 Task: Choose the host language as French.
Action: Mouse moved to (653, 412)
Screenshot: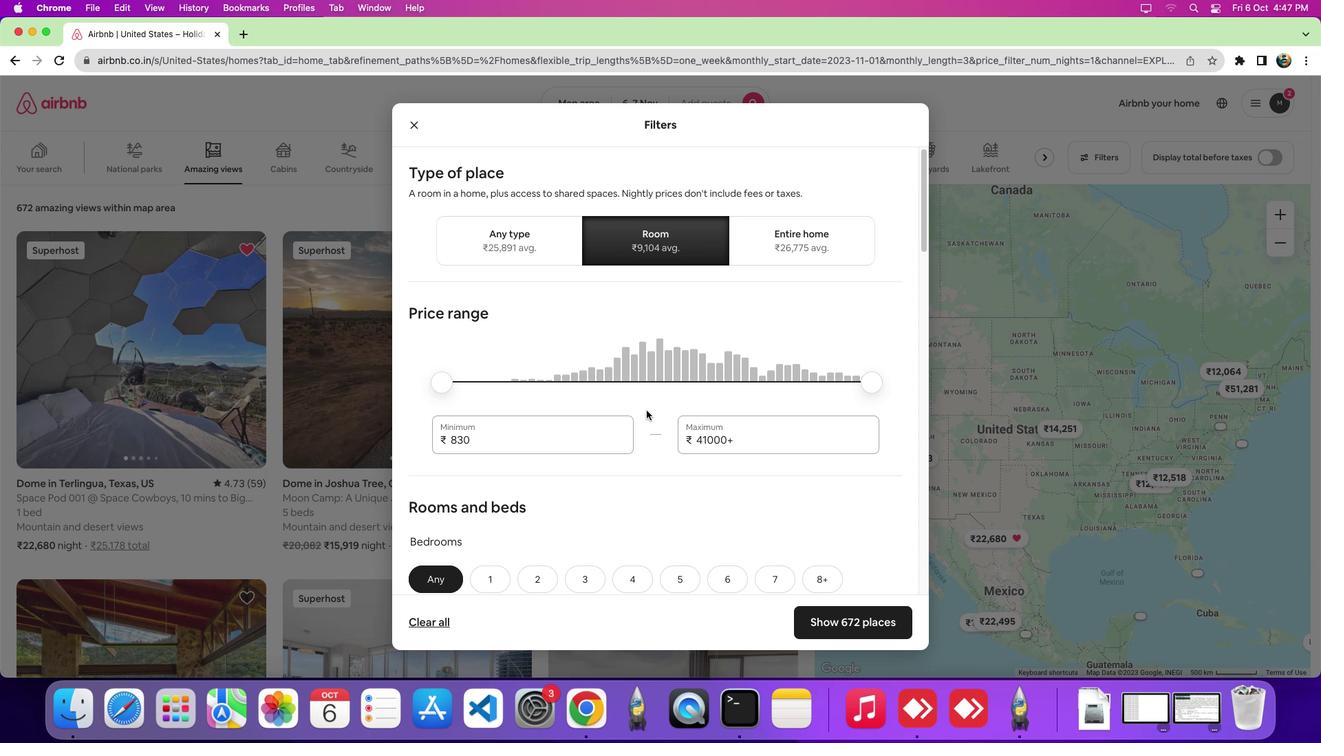 
Action: Mouse pressed left at (653, 412)
Screenshot: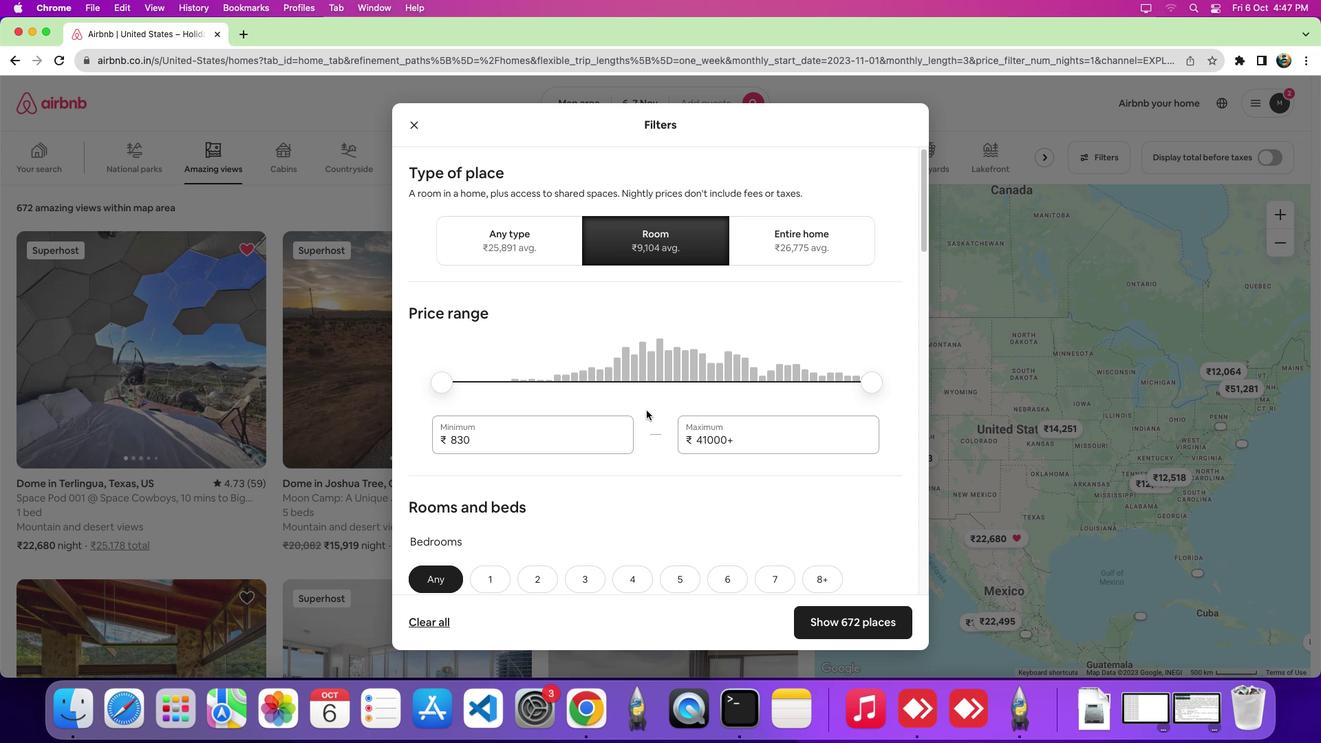 
Action: Mouse moved to (653, 464)
Screenshot: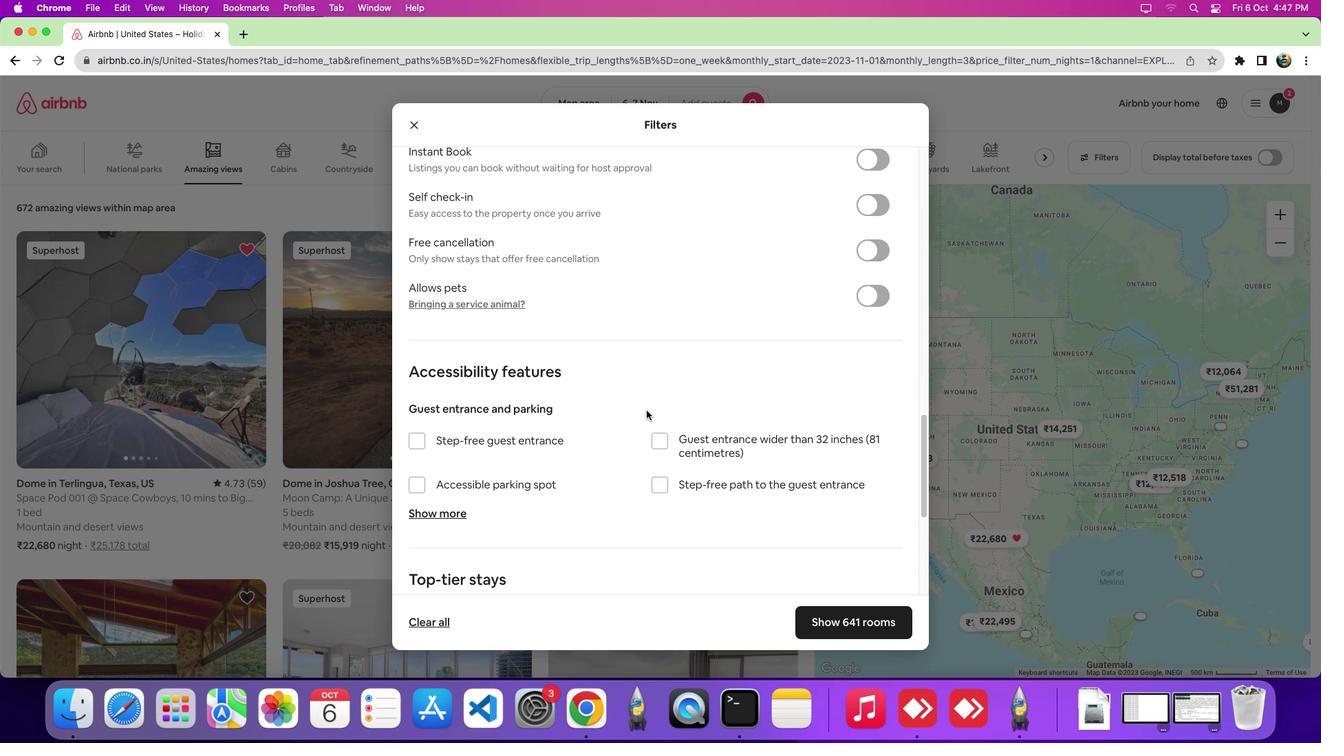 
Action: Mouse scrolled (653, 464) with delta (637, 335)
Screenshot: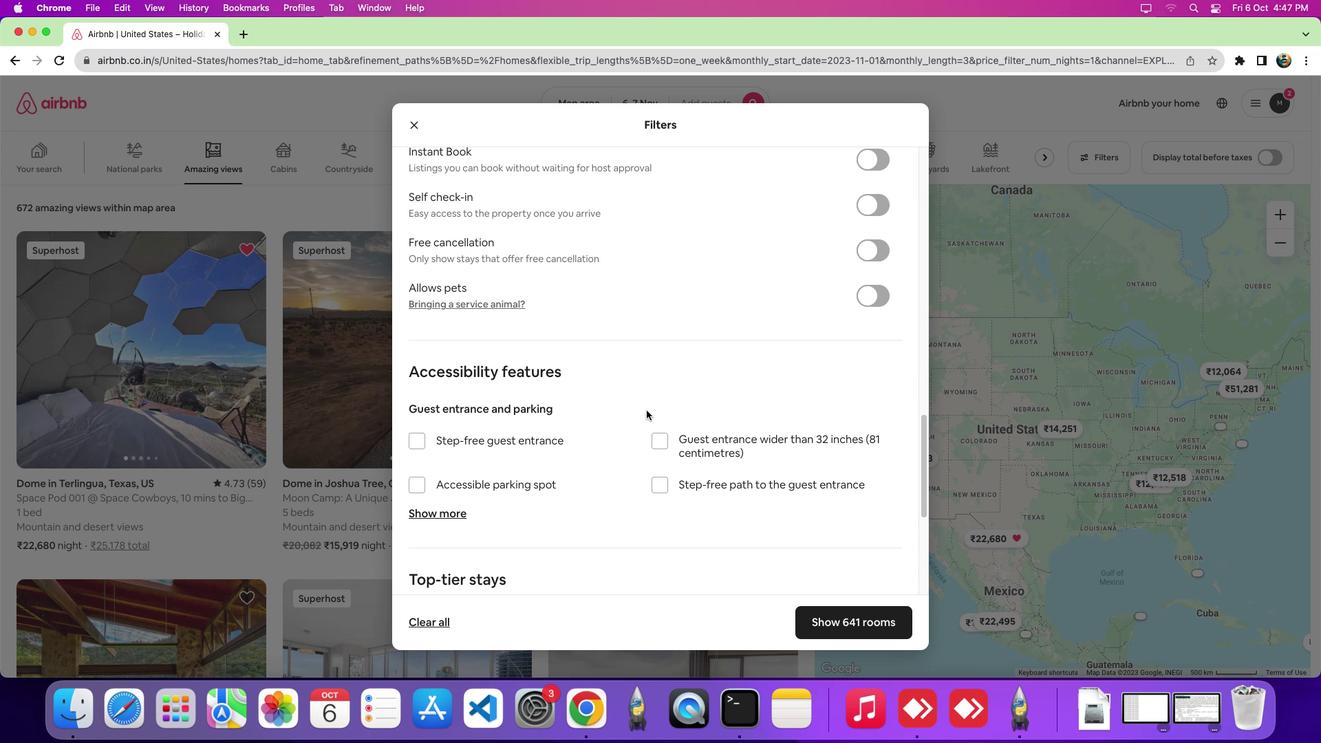 
Action: Mouse scrolled (653, 464) with delta (637, 335)
Screenshot: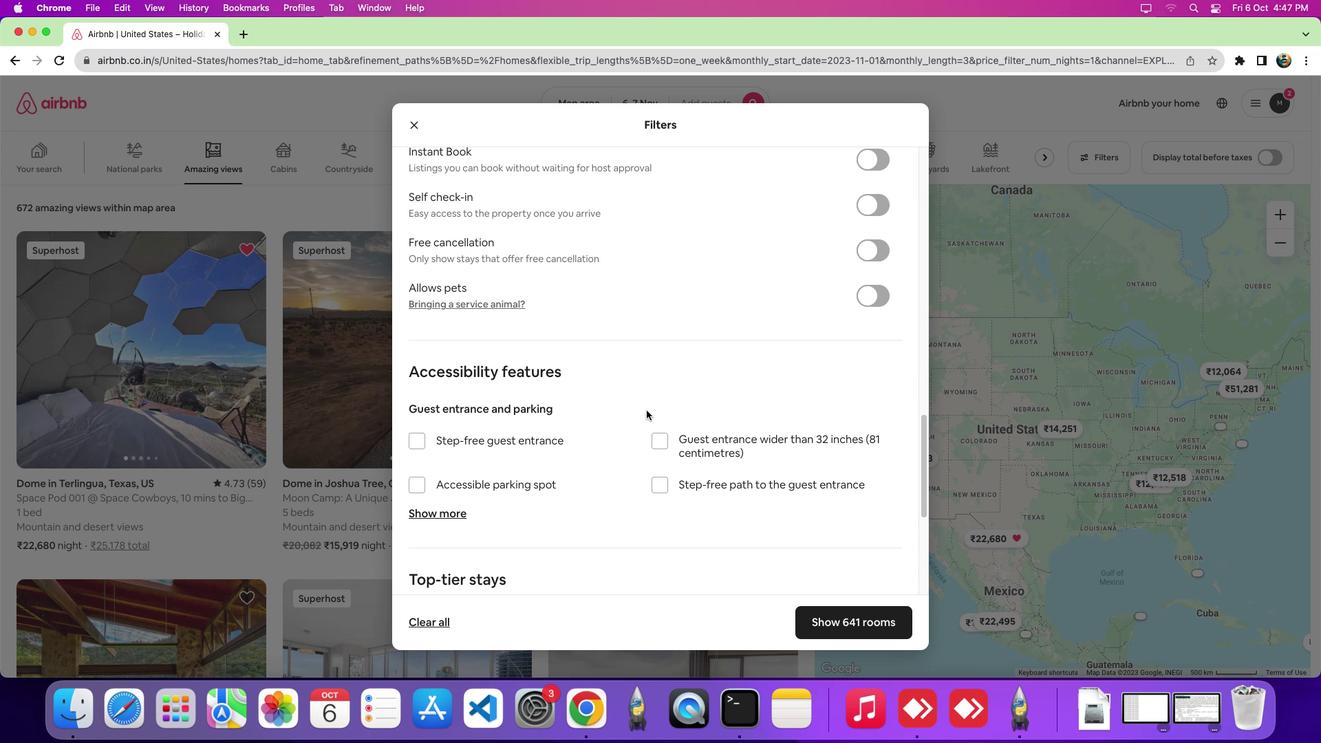 
Action: Mouse scrolled (653, 464) with delta (637, 333)
Screenshot: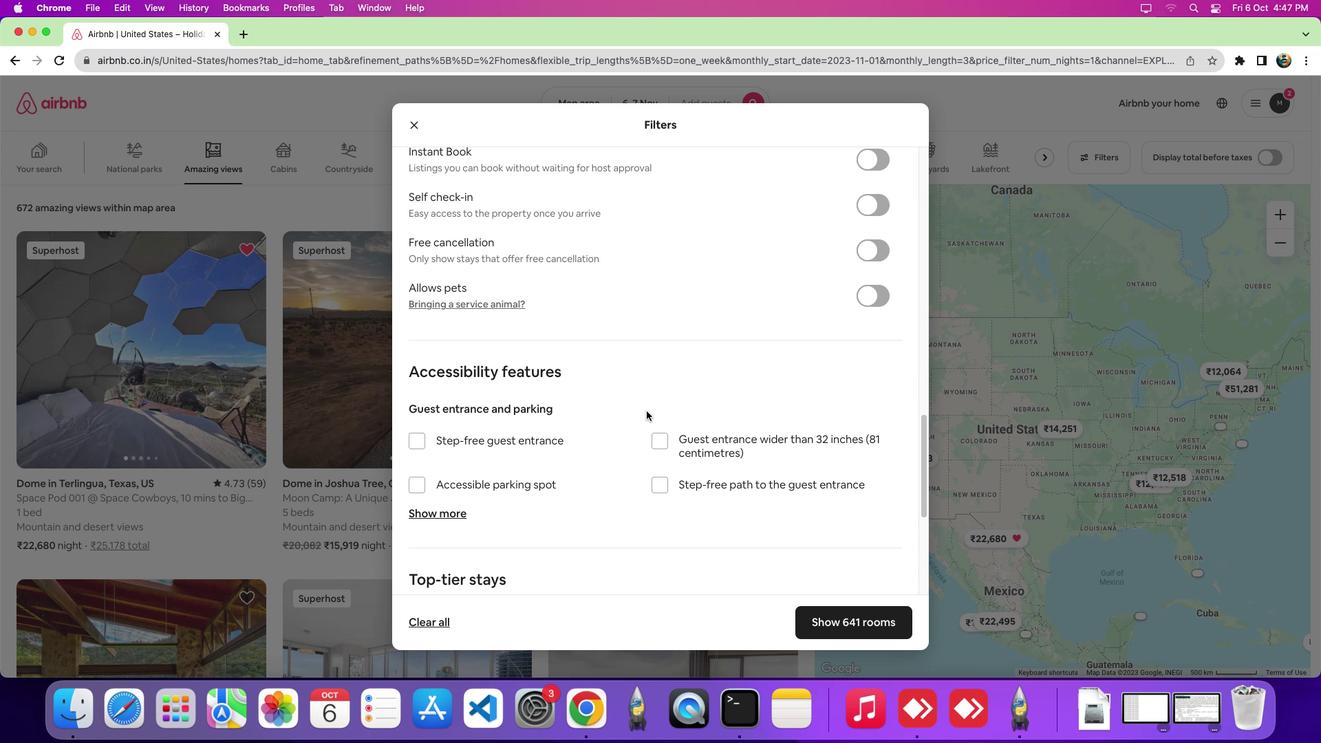 
Action: Mouse scrolled (653, 464) with delta (637, 332)
Screenshot: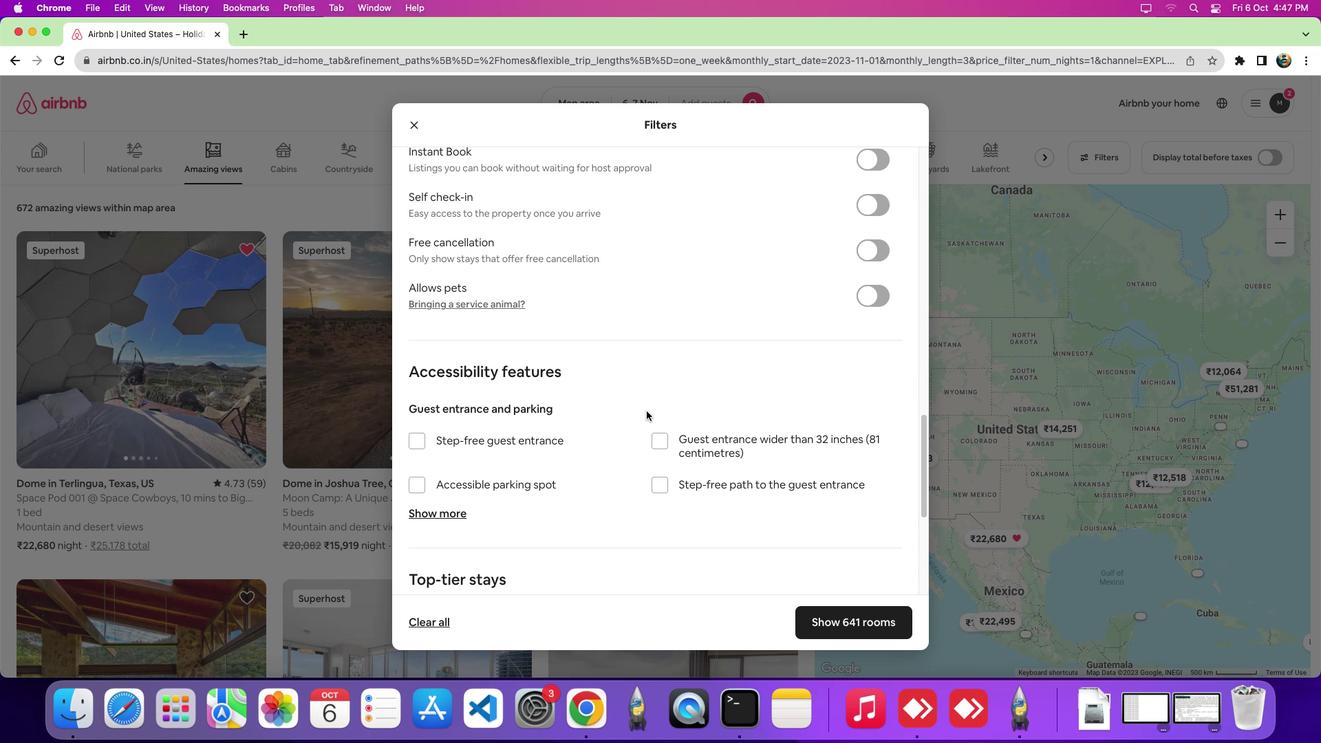 
Action: Mouse scrolled (653, 464) with delta (637, 332)
Screenshot: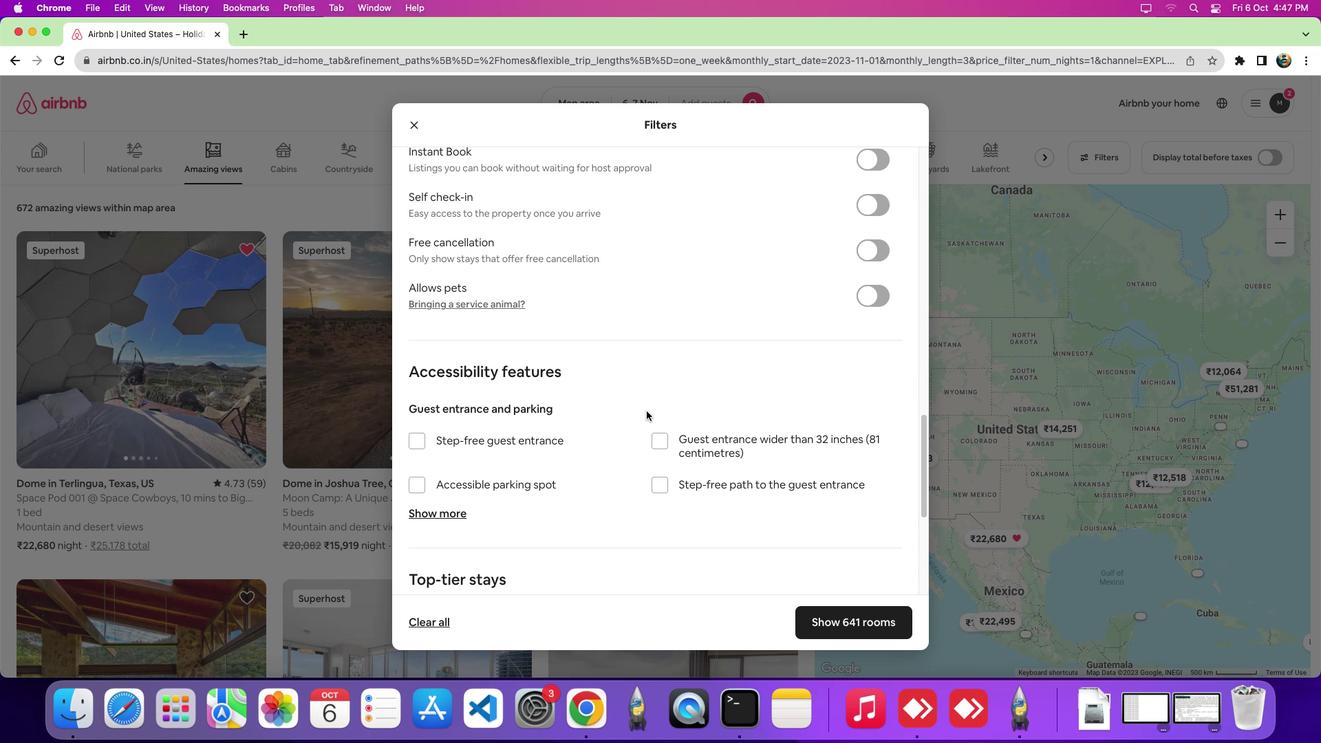 
Action: Mouse moved to (653, 464)
Screenshot: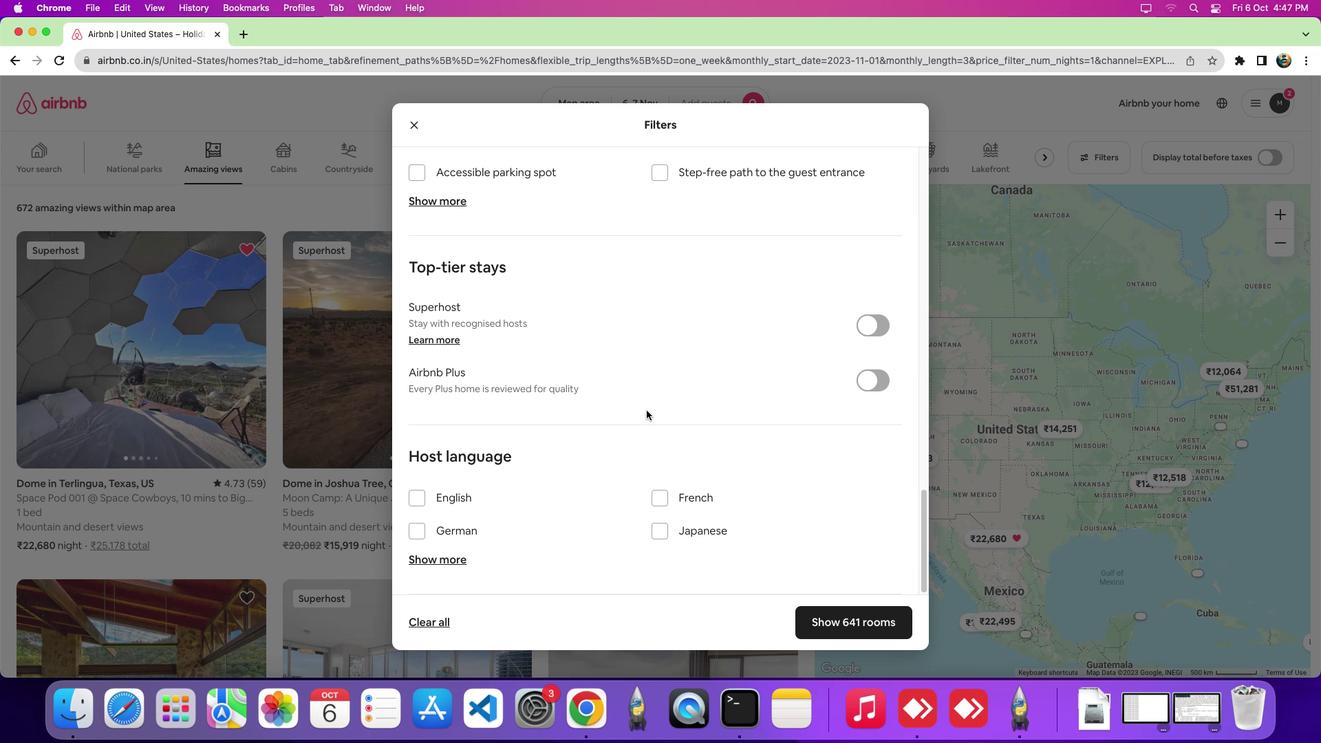 
Action: Mouse scrolled (653, 464) with delta (637, 335)
Screenshot: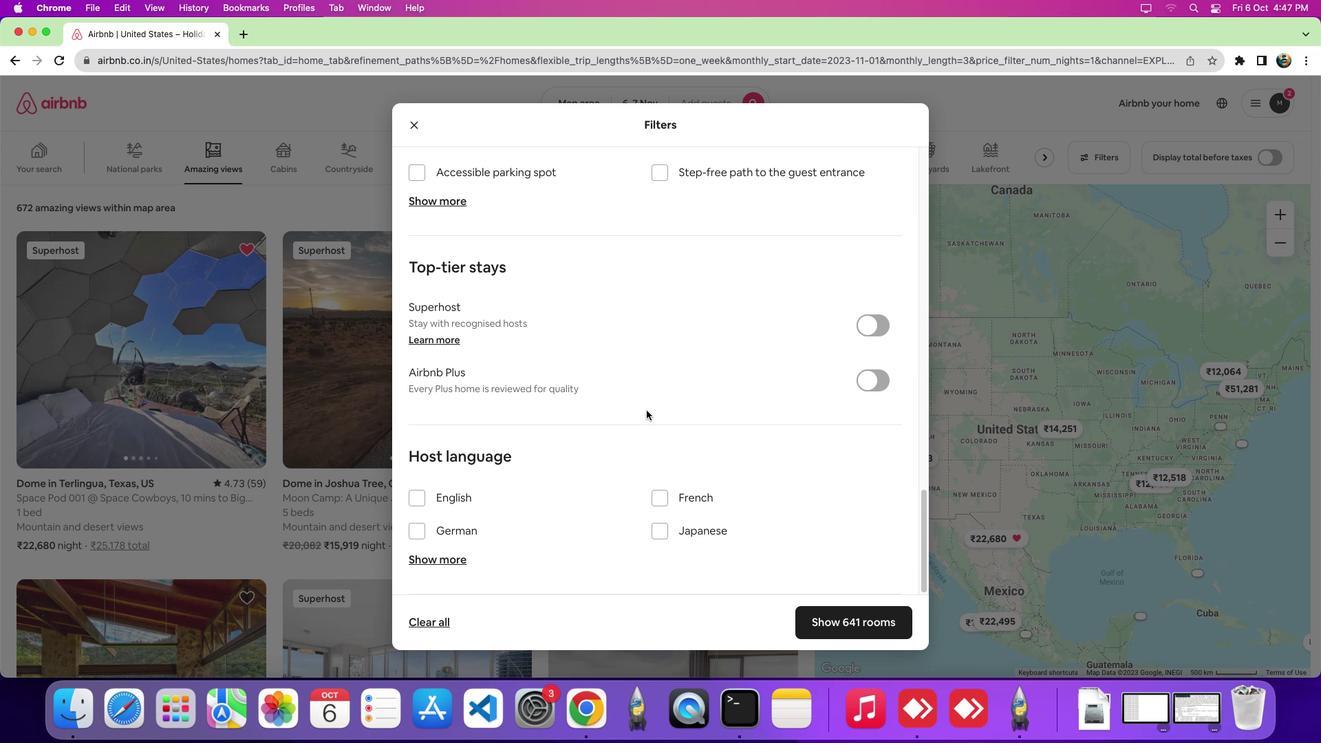 
Action: Mouse scrolled (653, 464) with delta (637, 335)
Screenshot: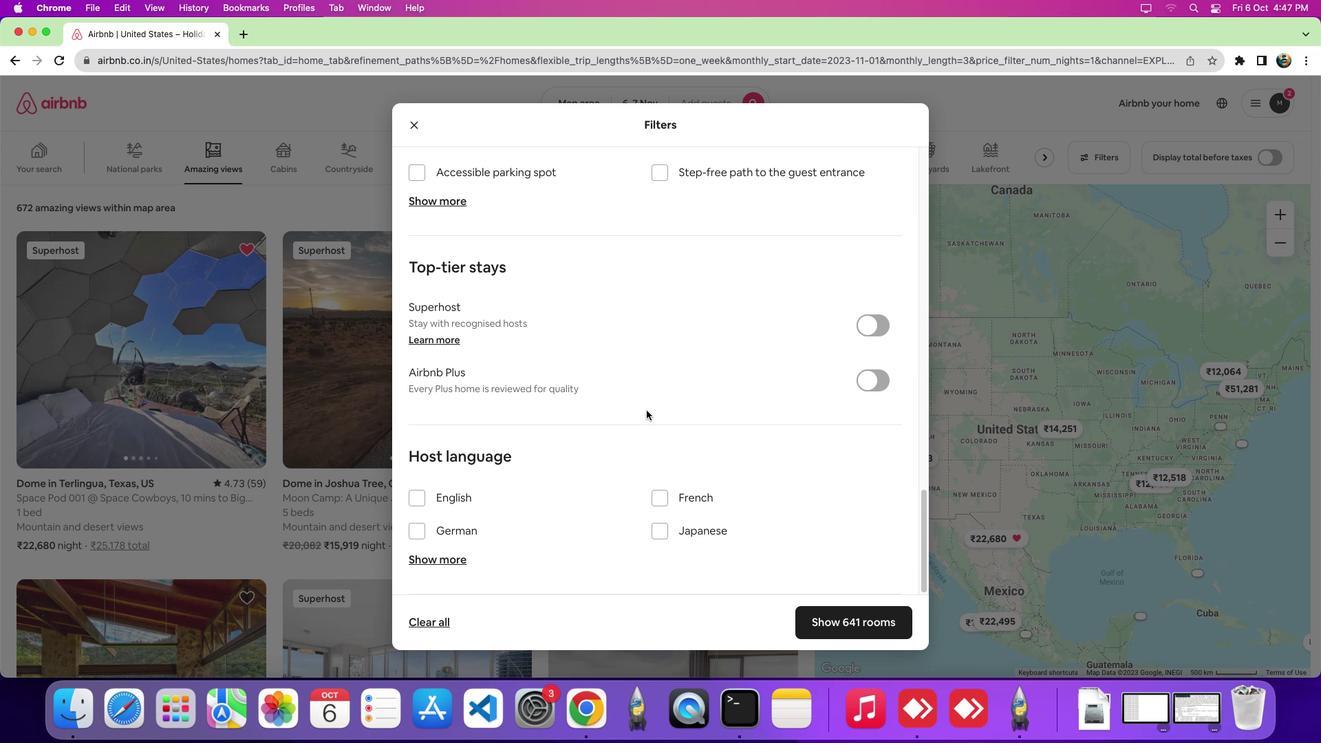 
Action: Mouse scrolled (653, 464) with delta (637, 333)
Screenshot: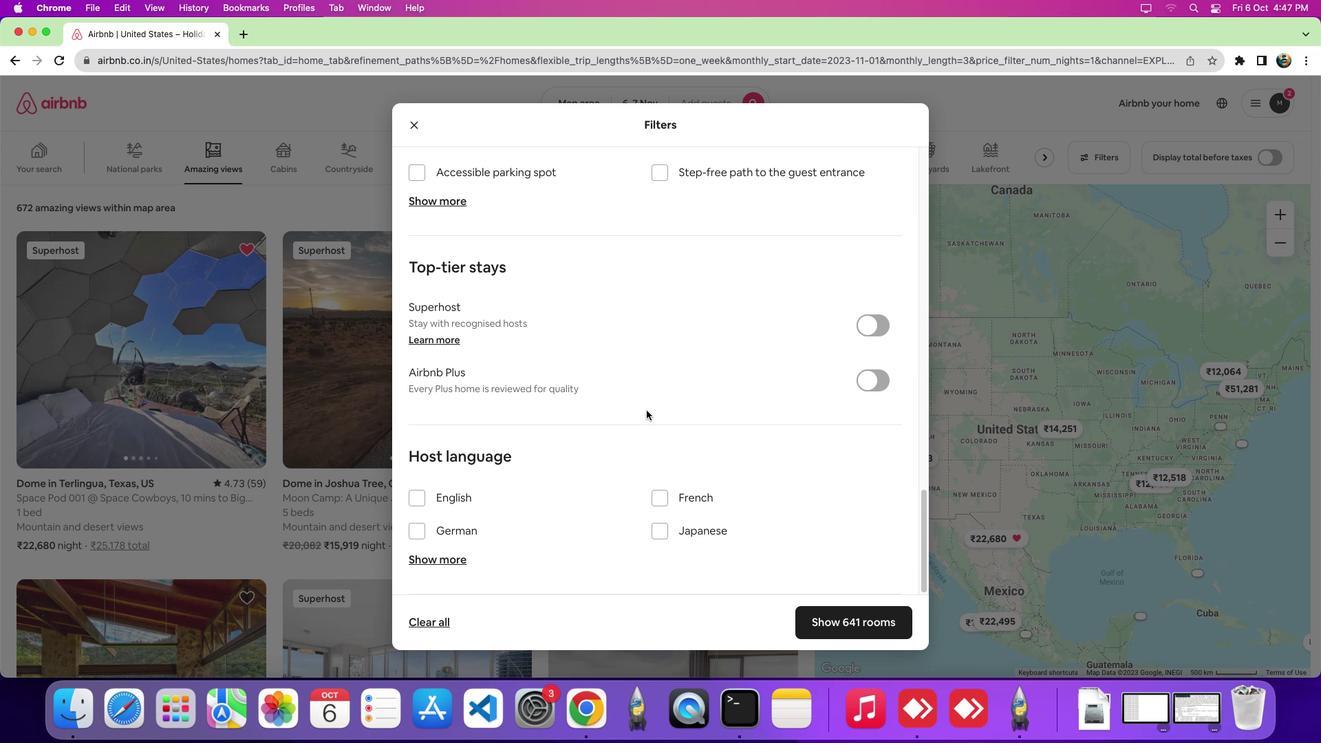 
Action: Mouse scrolled (653, 464) with delta (637, 332)
Screenshot: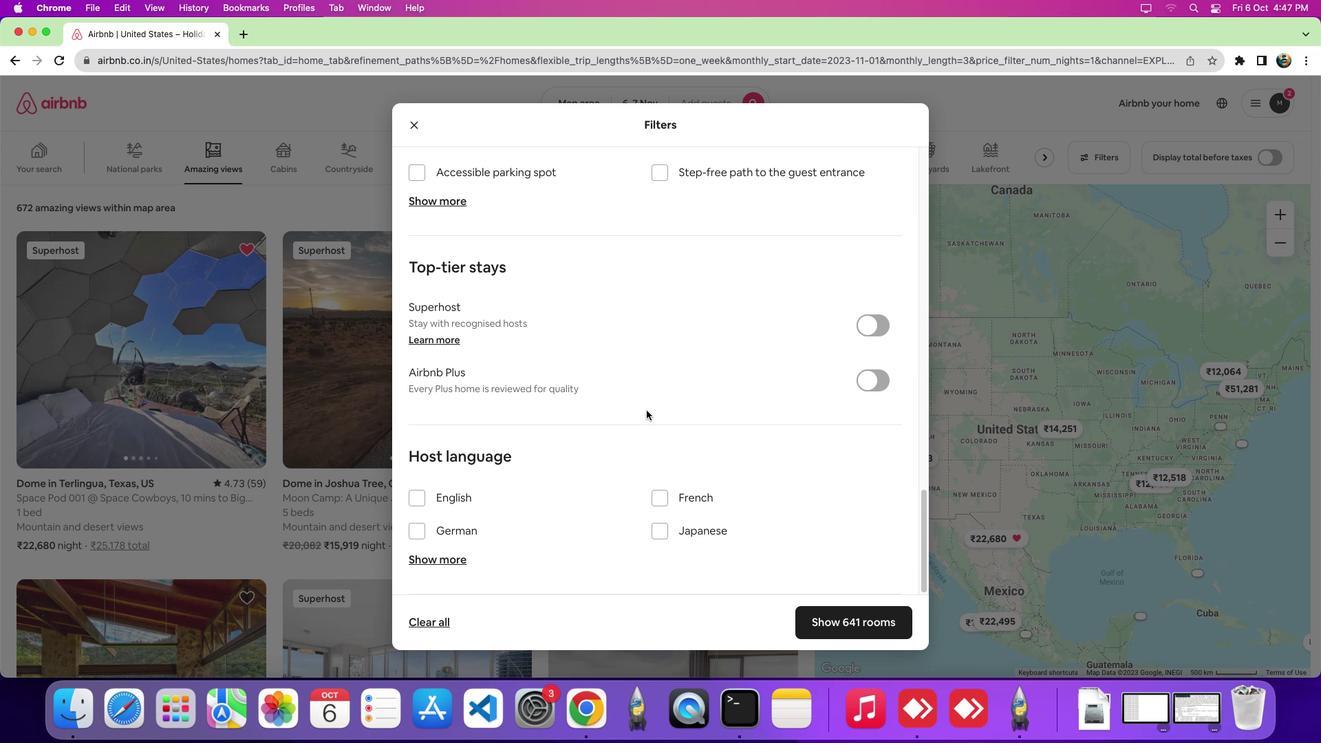 
Action: Mouse scrolled (653, 464) with delta (637, 331)
Screenshot: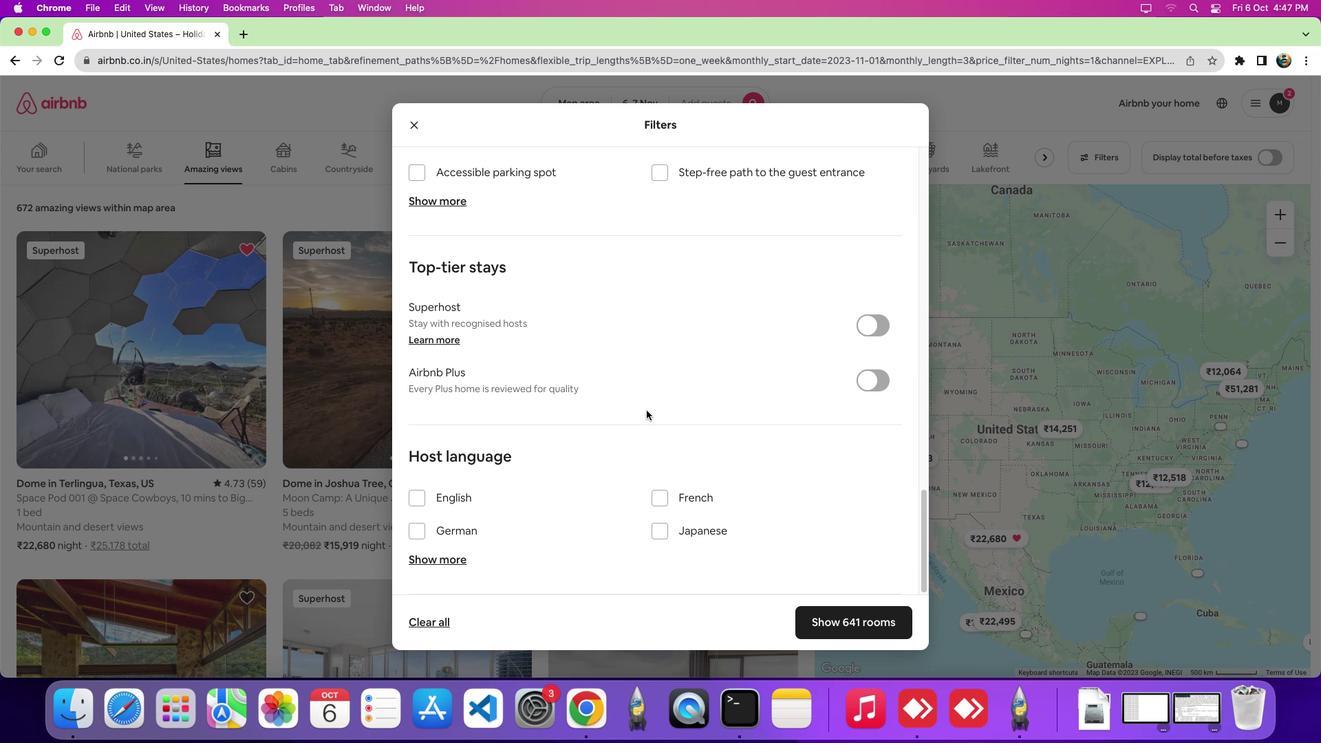 
Action: Mouse scrolled (653, 464) with delta (637, 331)
Screenshot: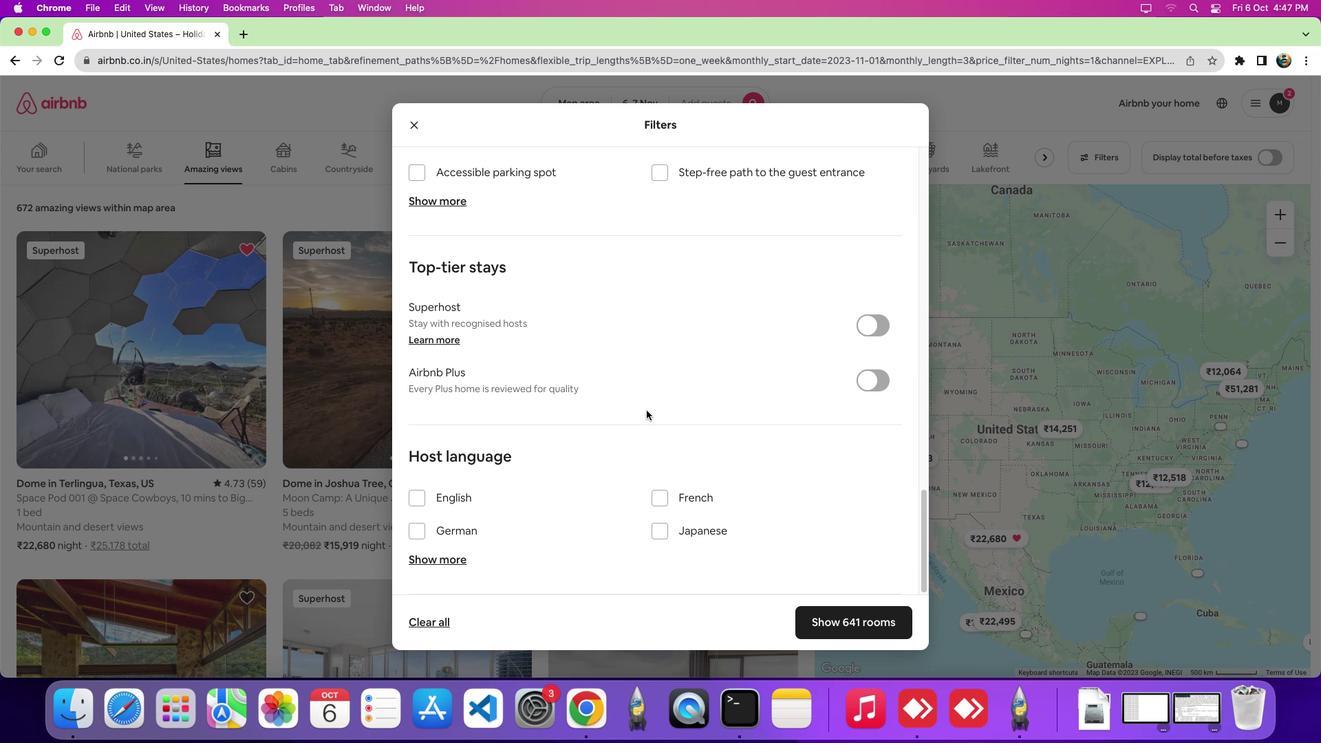 
Action: Mouse moved to (647, 512)
Screenshot: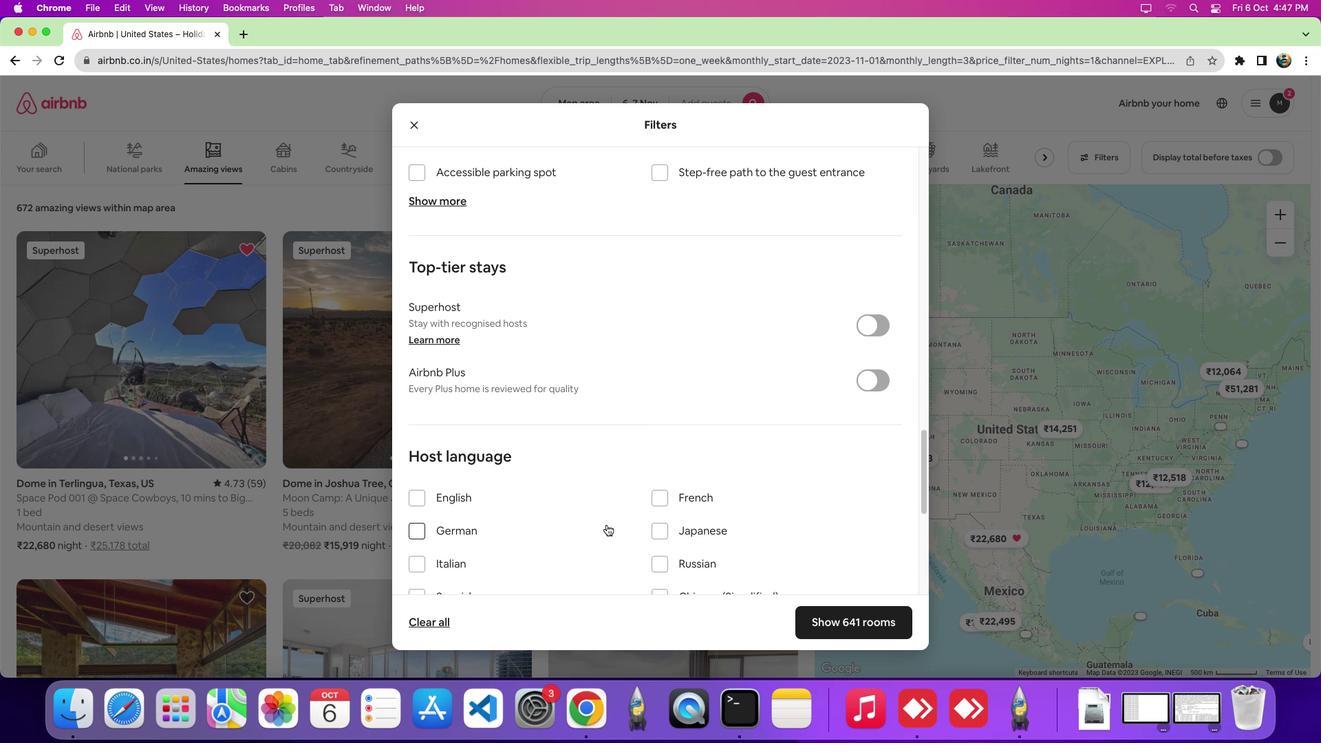 
Action: Mouse pressed left at (647, 512)
Screenshot: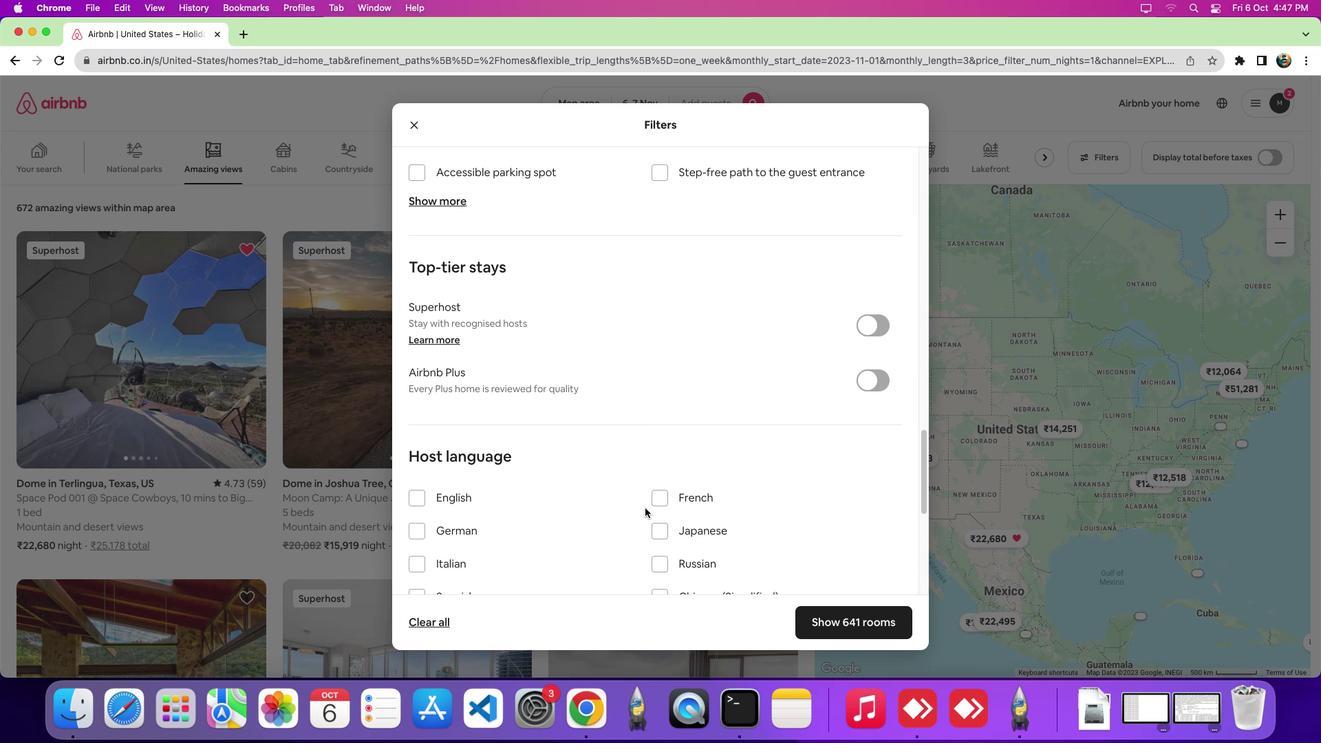 
Action: Mouse moved to (653, 492)
Screenshot: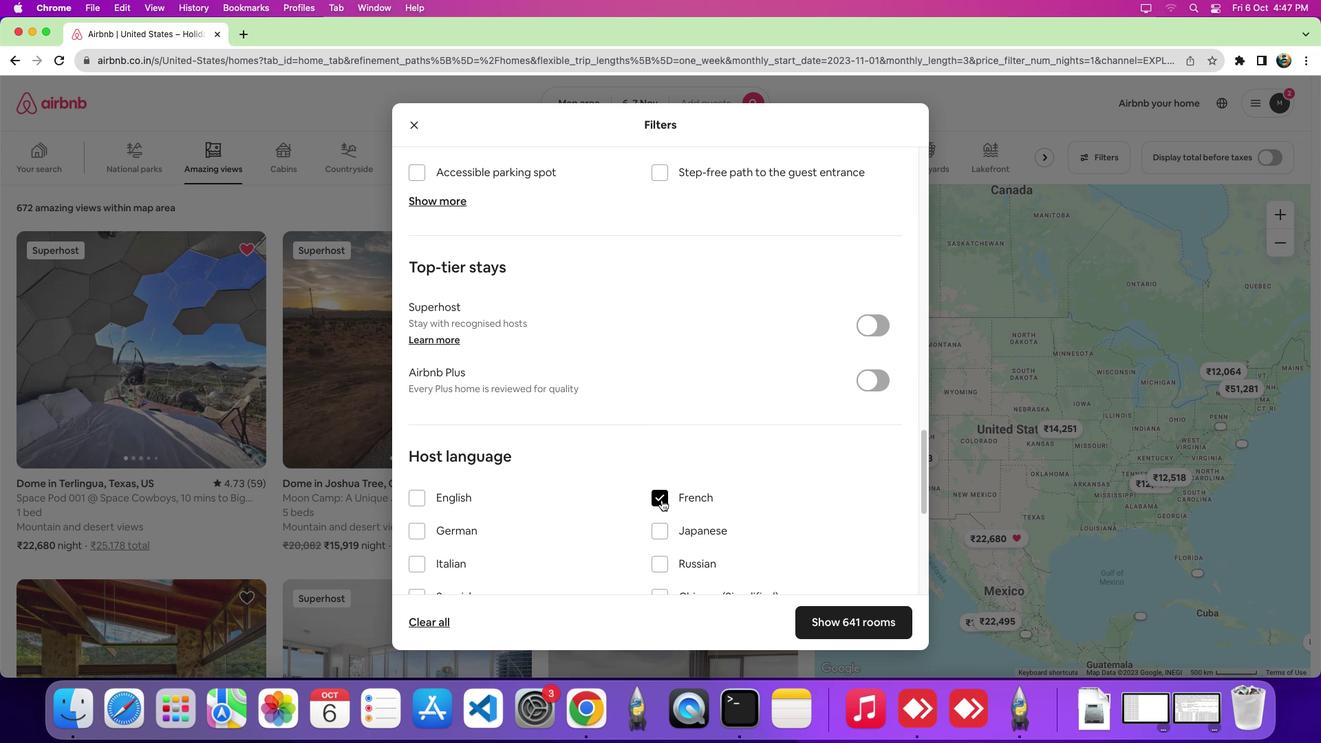 
Action: Mouse pressed left at (653, 492)
Screenshot: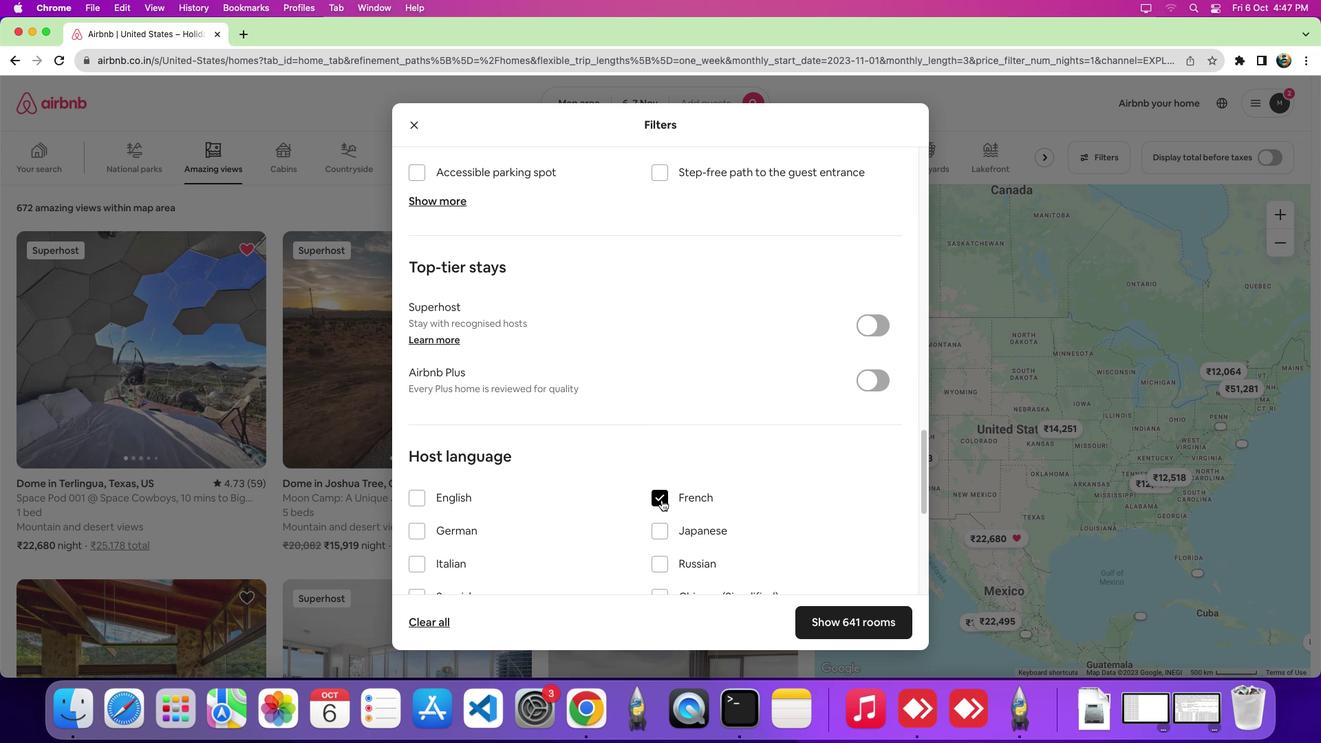 
